 Task: Create a rule from the Recommended list, Task Added to this Project -> add SubTasks in the project AgileImpact with SubTasks Gather and Analyse Requirements , Design and Implement Solution , System Test and UAT , Release to Production / Go Live
Action: Mouse moved to (845, 297)
Screenshot: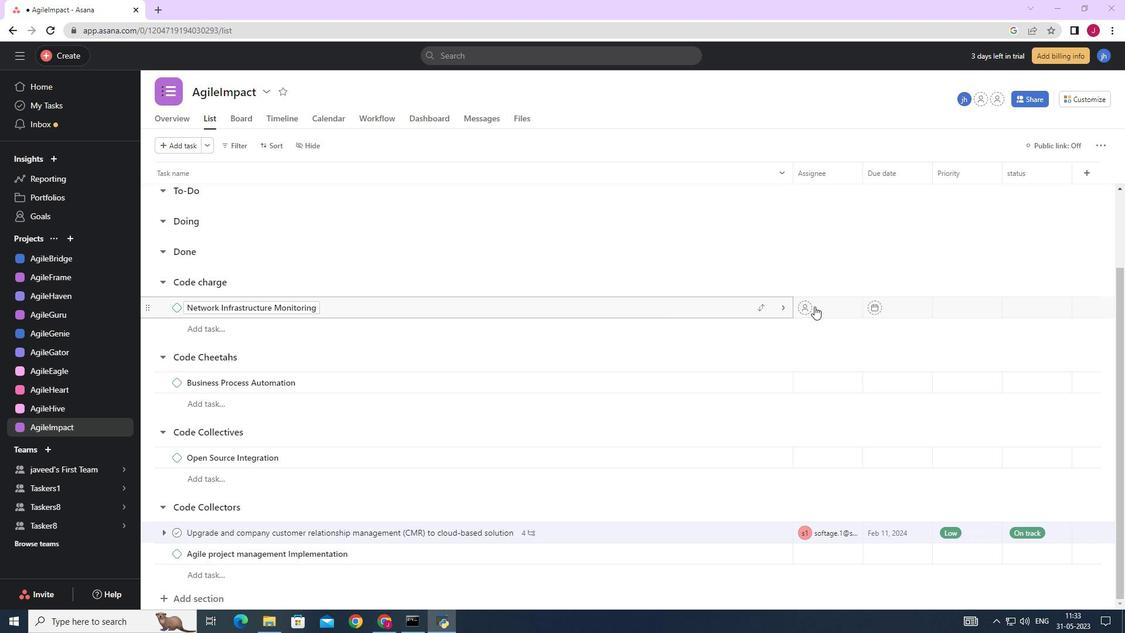 
Action: Mouse scrolled (845, 297) with delta (0, 0)
Screenshot: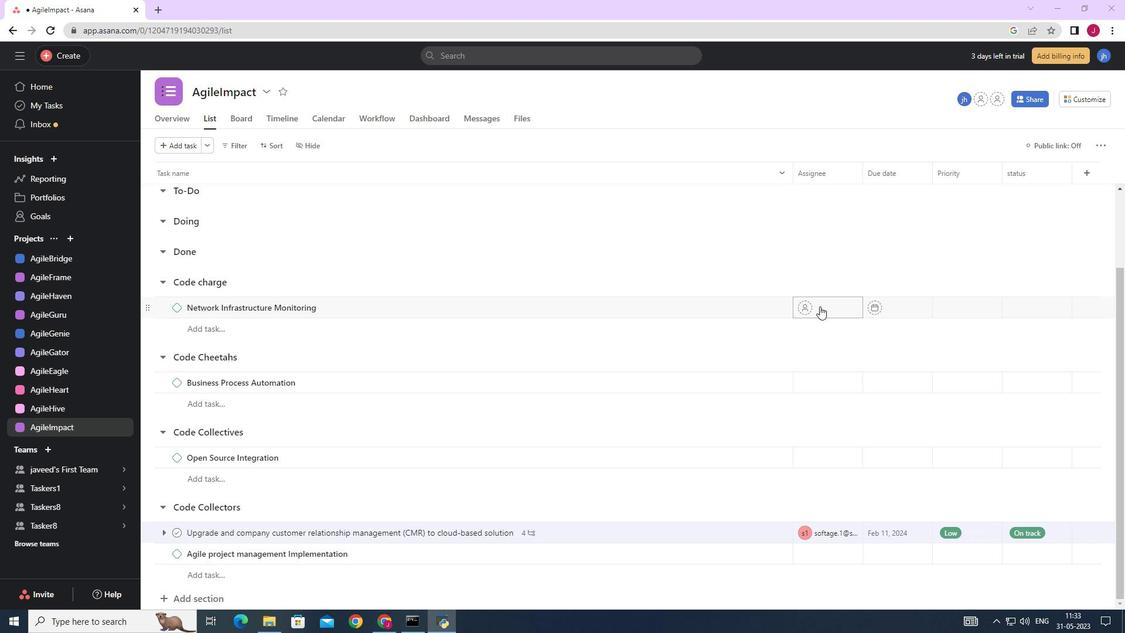
Action: Mouse scrolled (845, 297) with delta (0, 0)
Screenshot: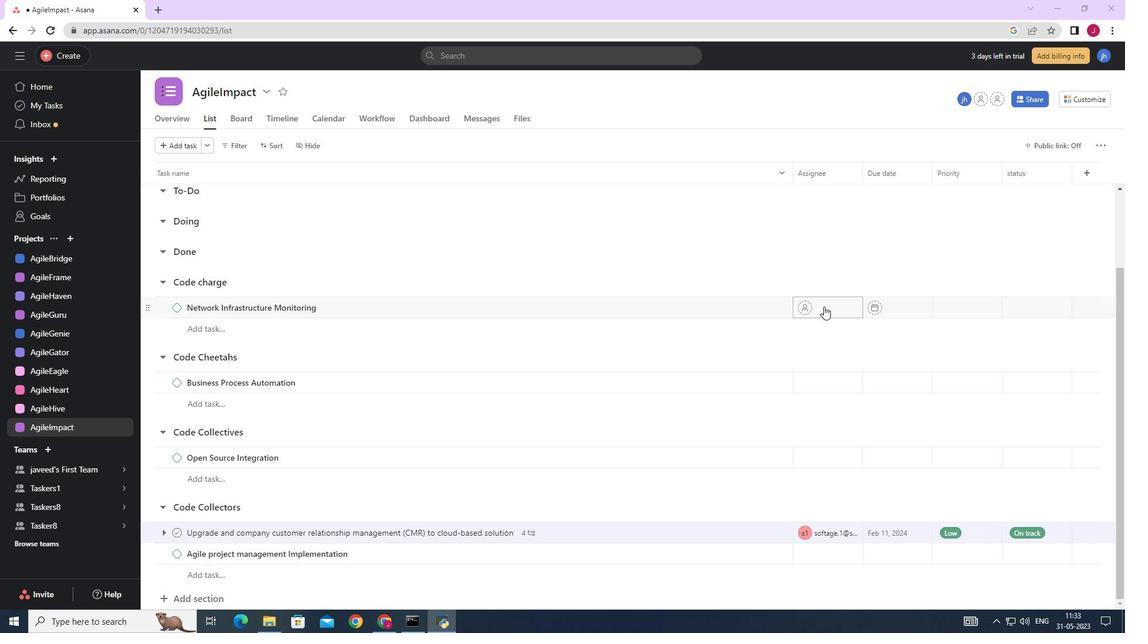 
Action: Mouse scrolled (845, 297) with delta (0, 0)
Screenshot: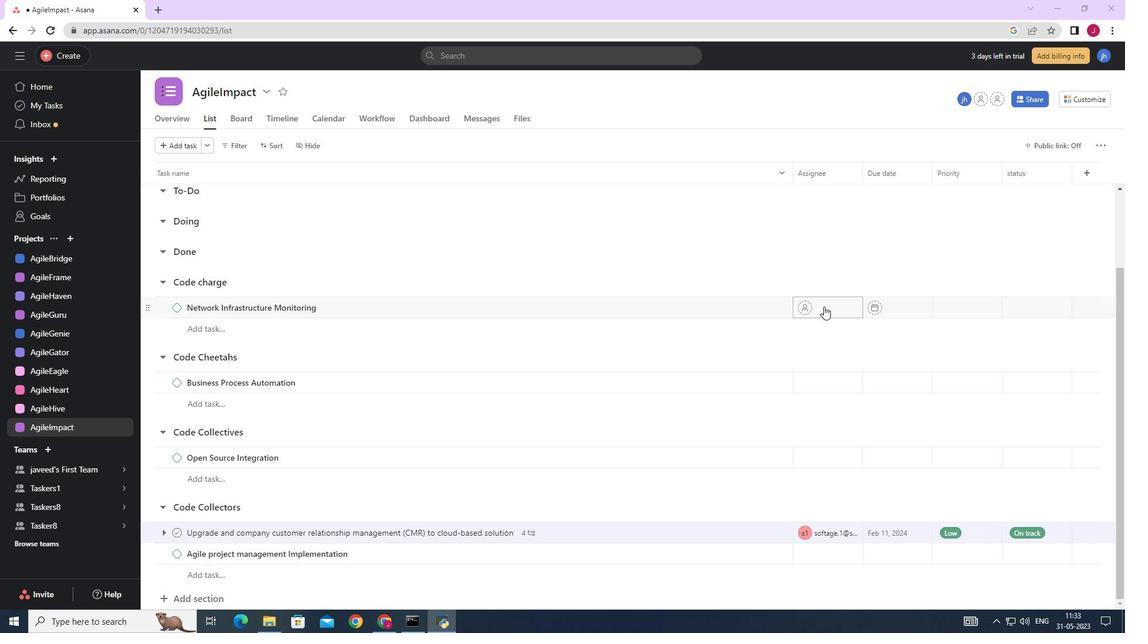 
Action: Mouse moved to (845, 294)
Screenshot: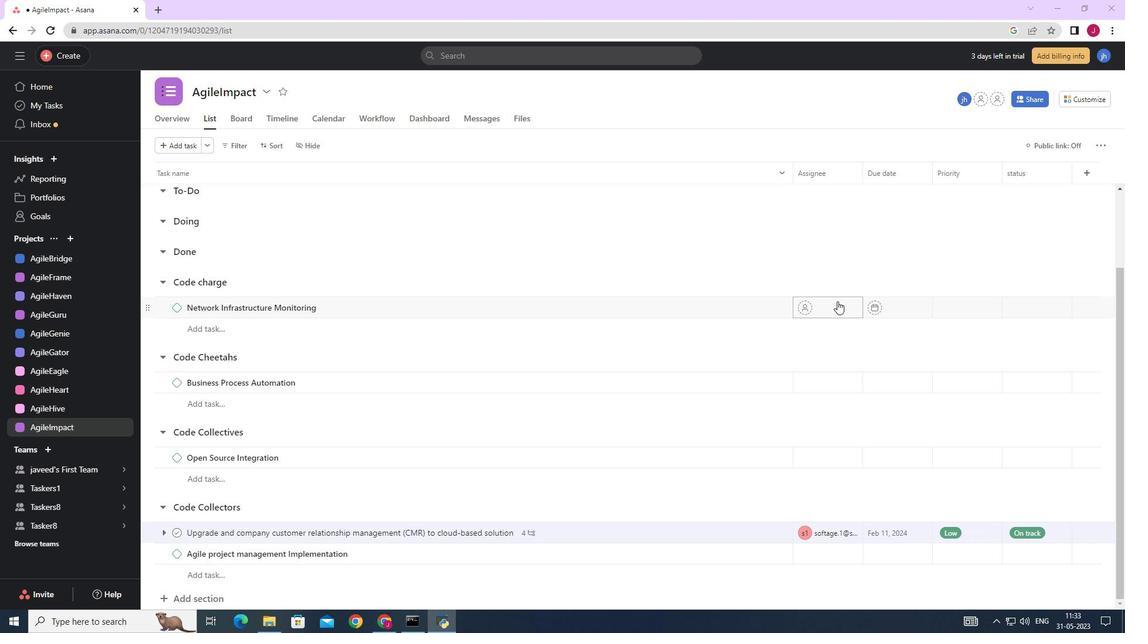 
Action: Mouse scrolled (845, 295) with delta (0, 0)
Screenshot: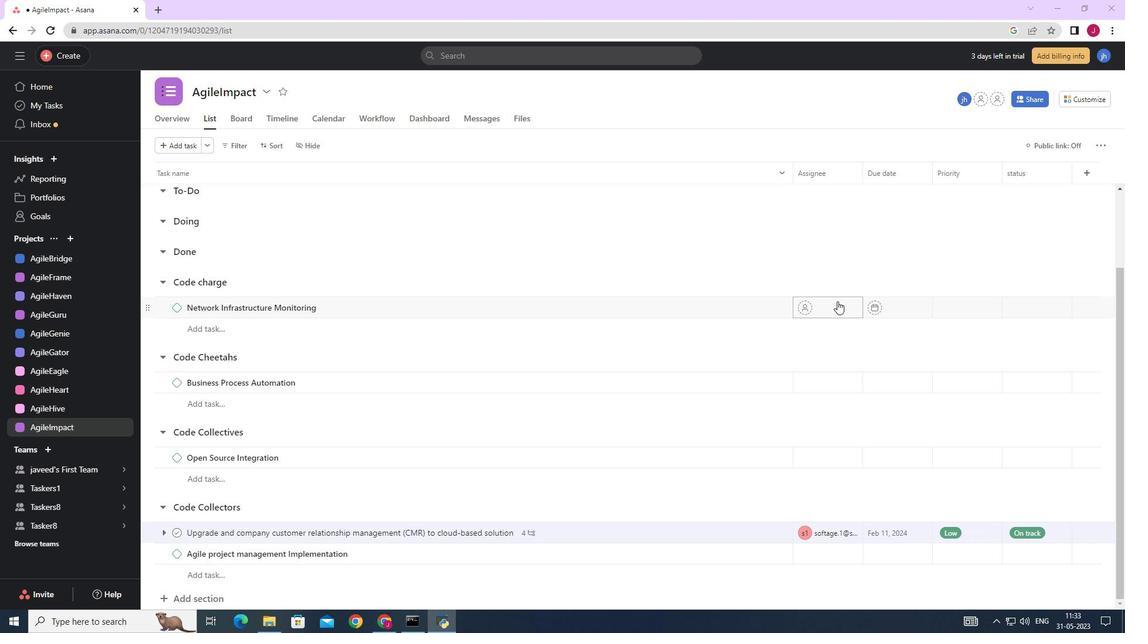 
Action: Mouse moved to (1094, 93)
Screenshot: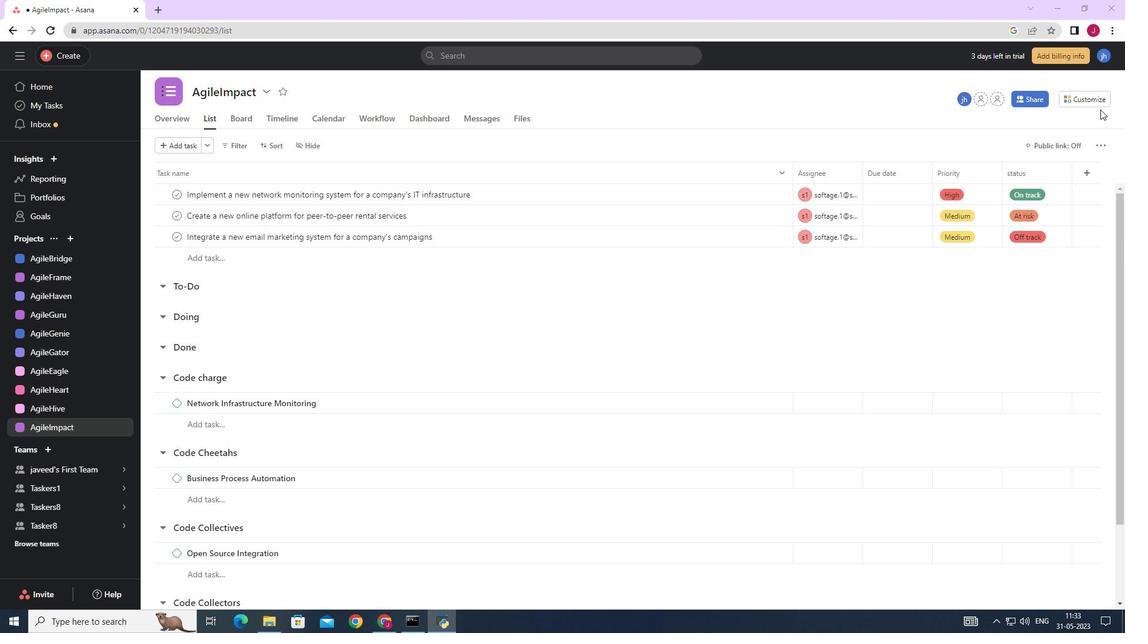 
Action: Mouse pressed left at (1094, 93)
Screenshot: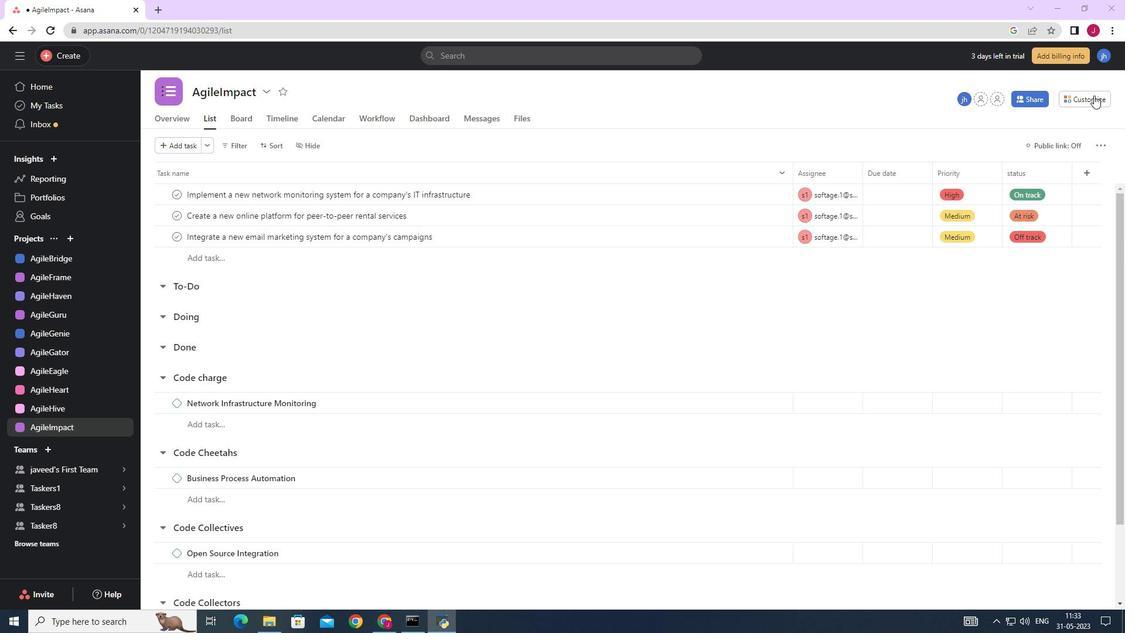 
Action: Mouse moved to (880, 249)
Screenshot: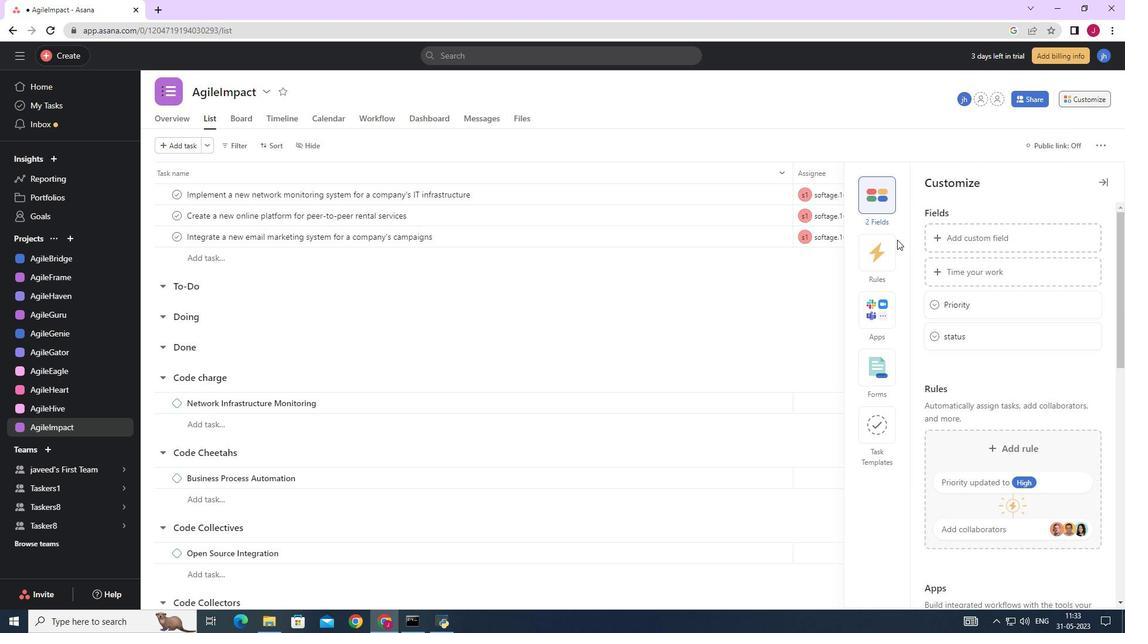 
Action: Mouse pressed left at (880, 249)
Screenshot: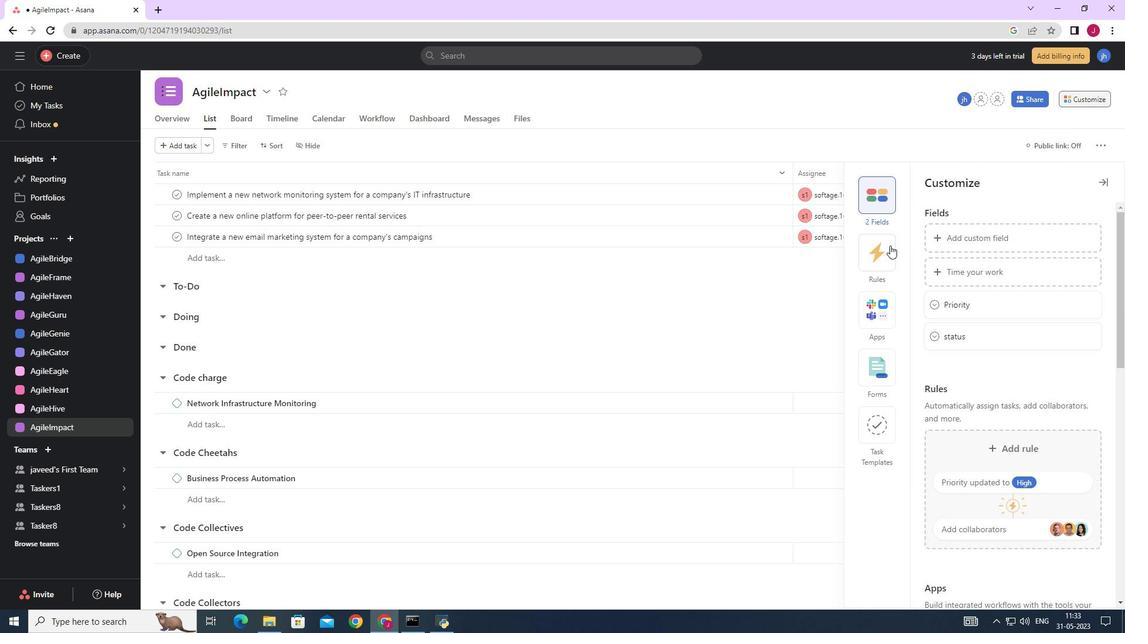 
Action: Mouse moved to (974, 268)
Screenshot: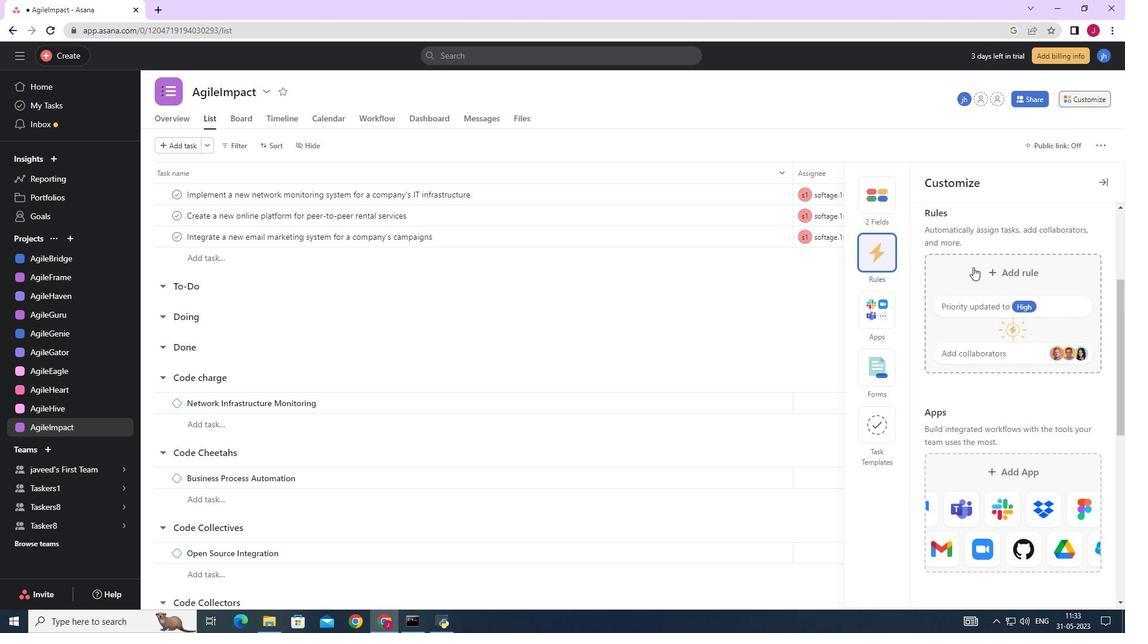 
Action: Mouse pressed left at (974, 268)
Screenshot: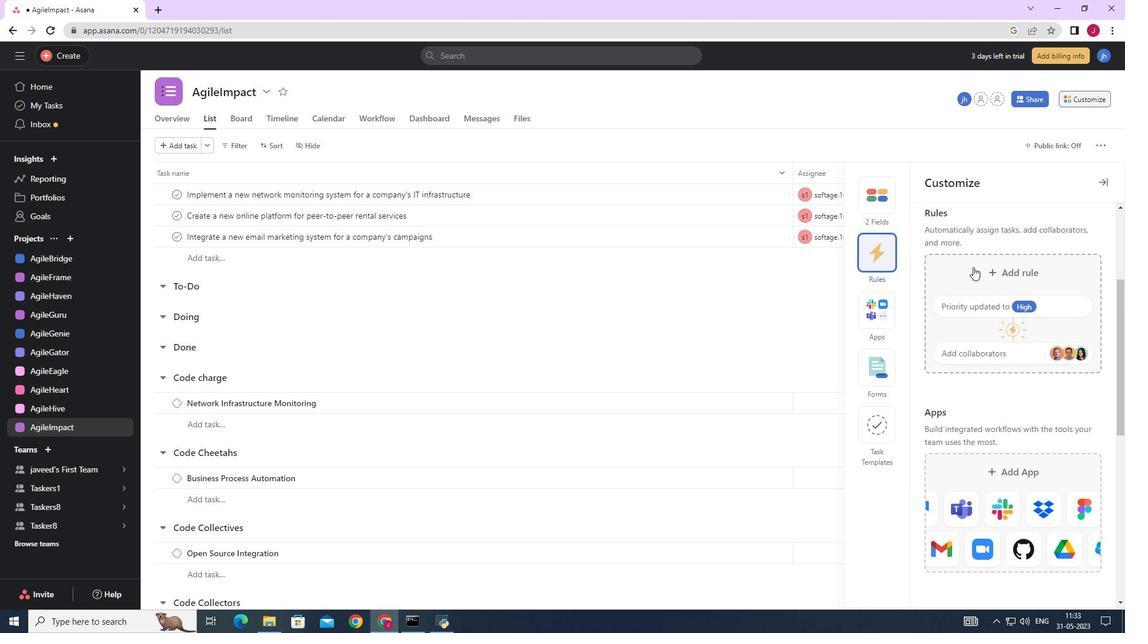 
Action: Mouse moved to (455, 177)
Screenshot: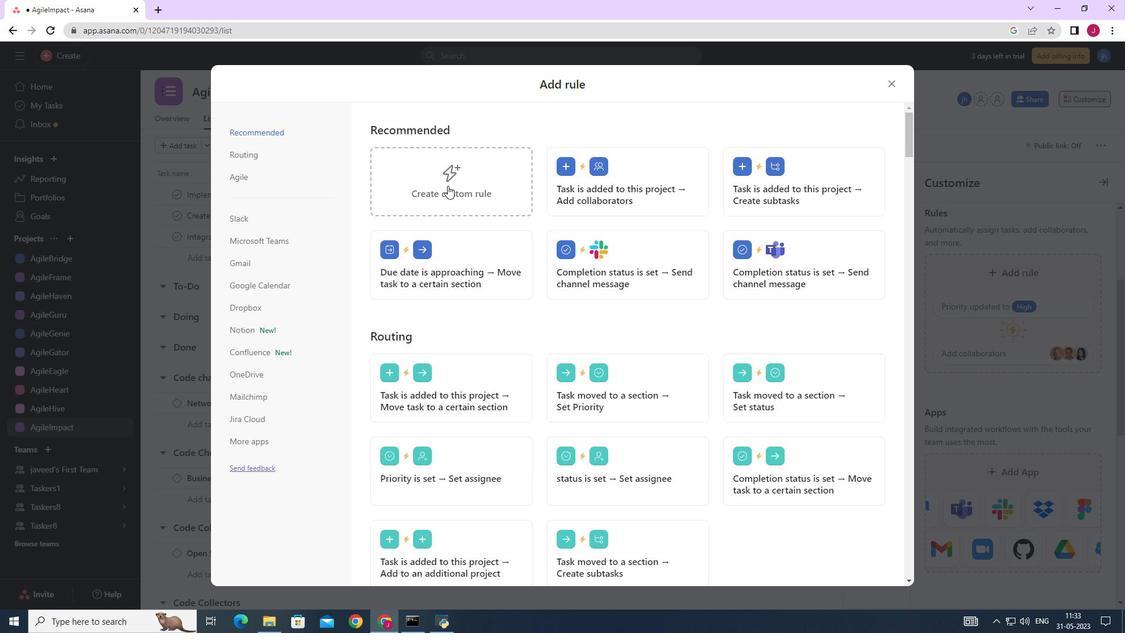 
Action: Mouse pressed left at (455, 177)
Screenshot: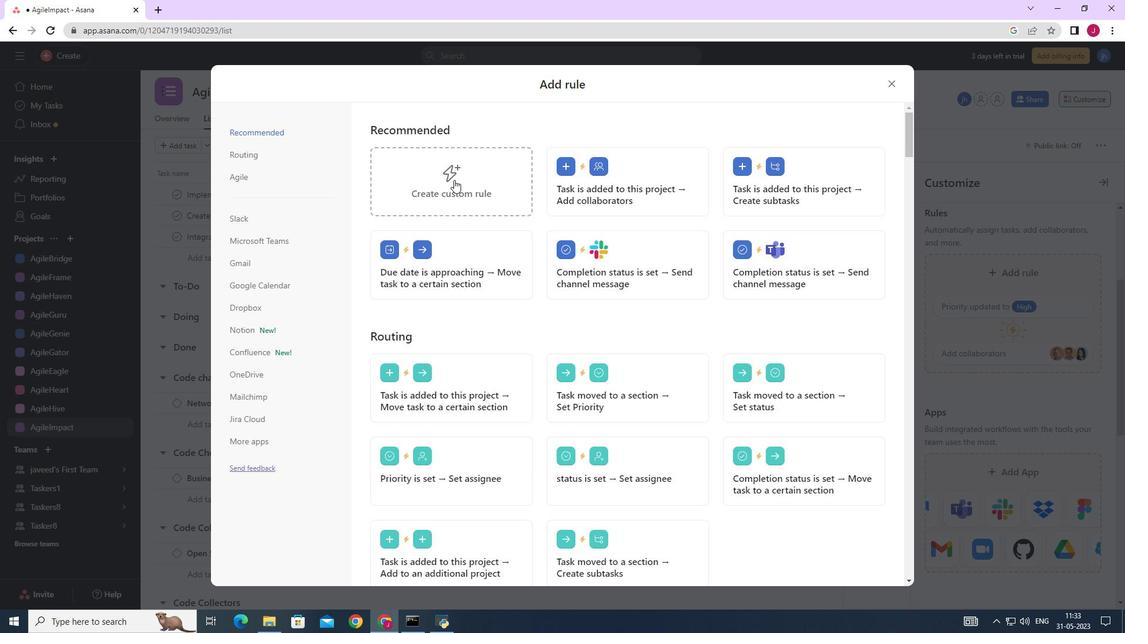 
Action: Mouse moved to (541, 297)
Screenshot: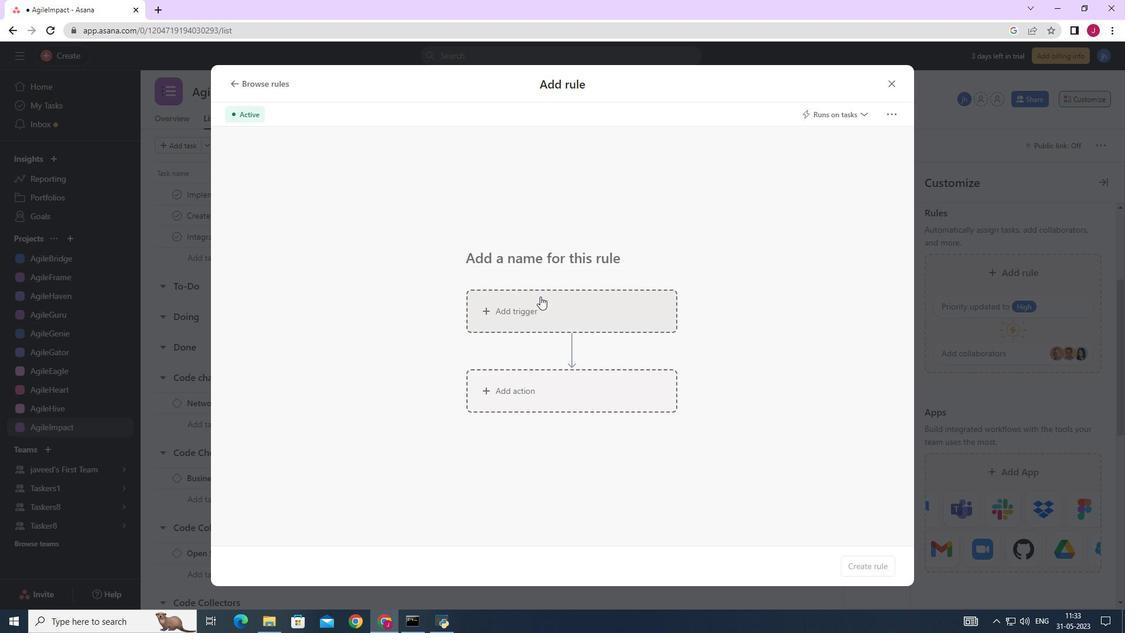
Action: Mouse pressed left at (541, 297)
Screenshot: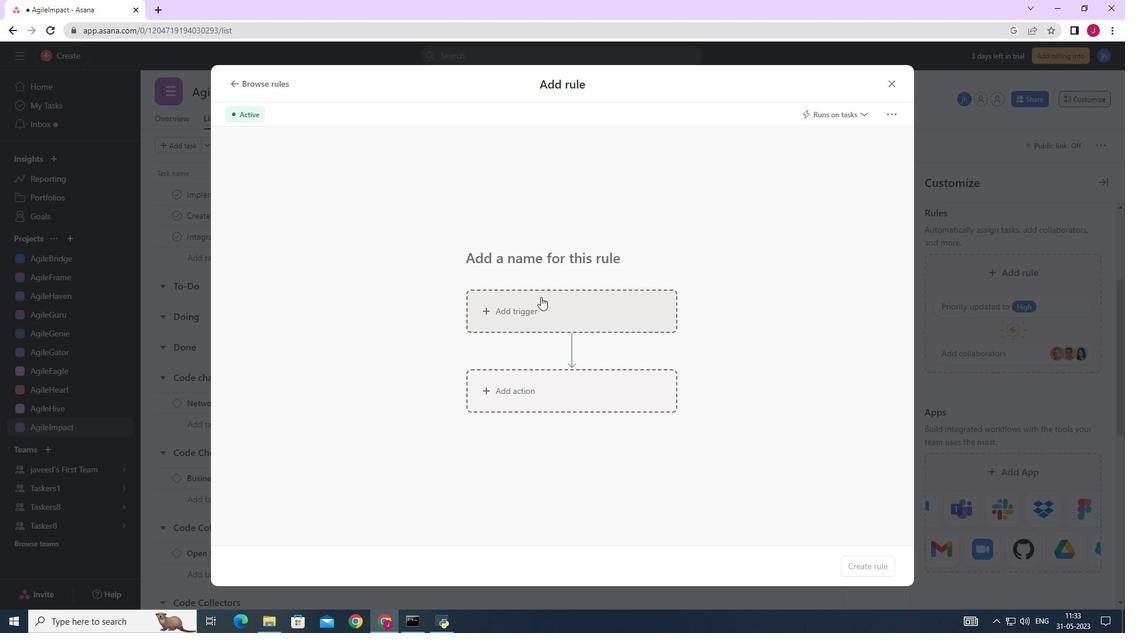 
Action: Mouse moved to (539, 373)
Screenshot: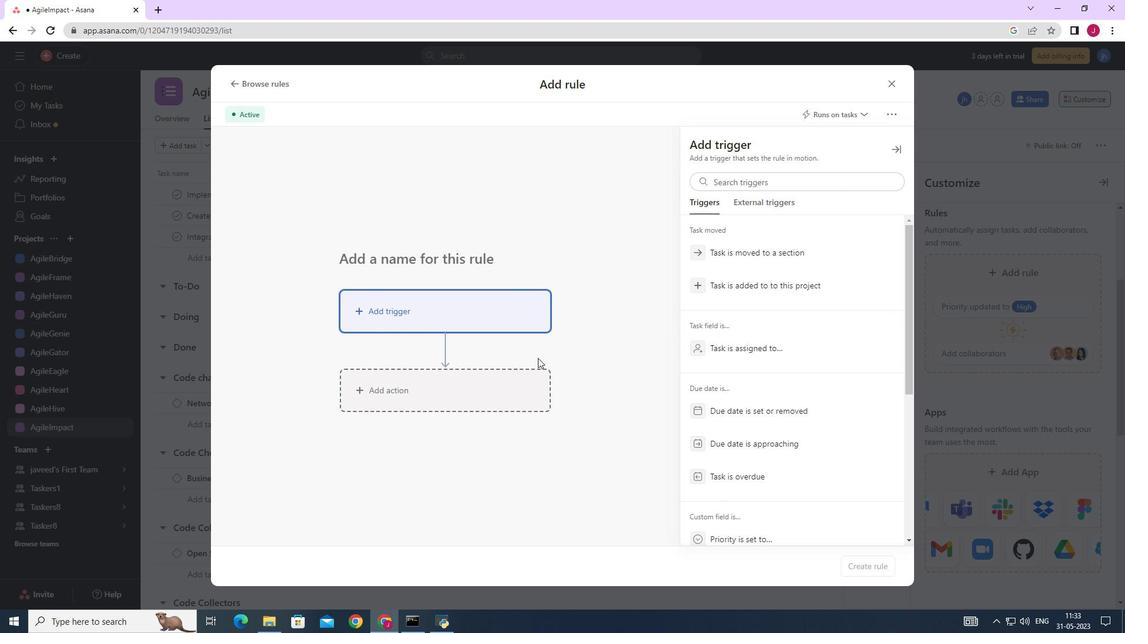 
Action: Mouse pressed left at (539, 373)
Screenshot: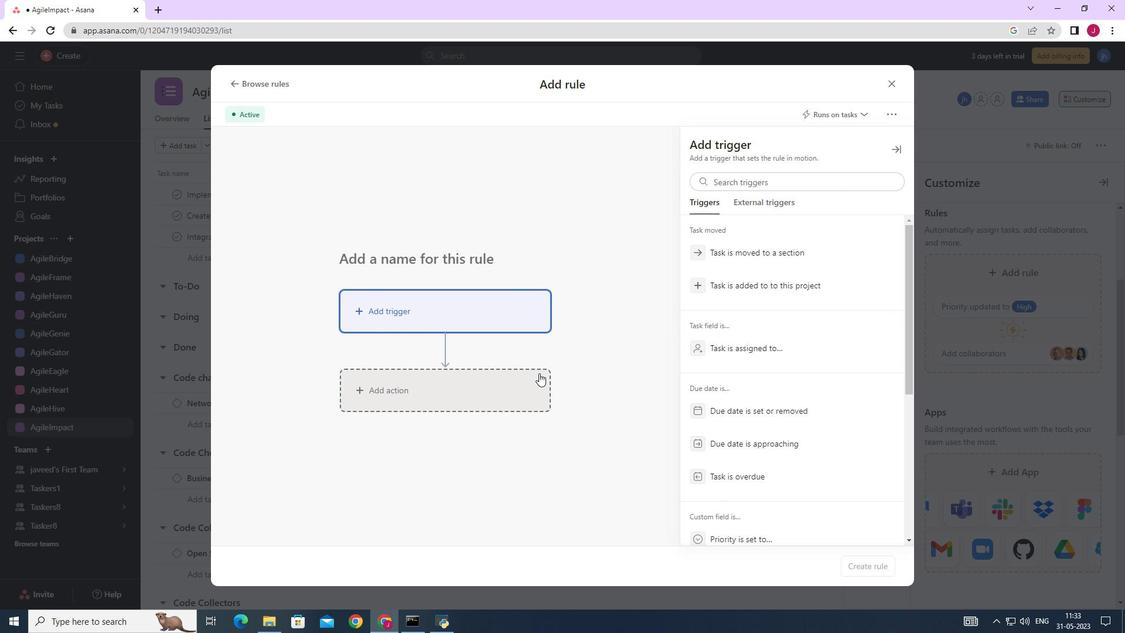 
Action: Mouse moved to (731, 338)
Screenshot: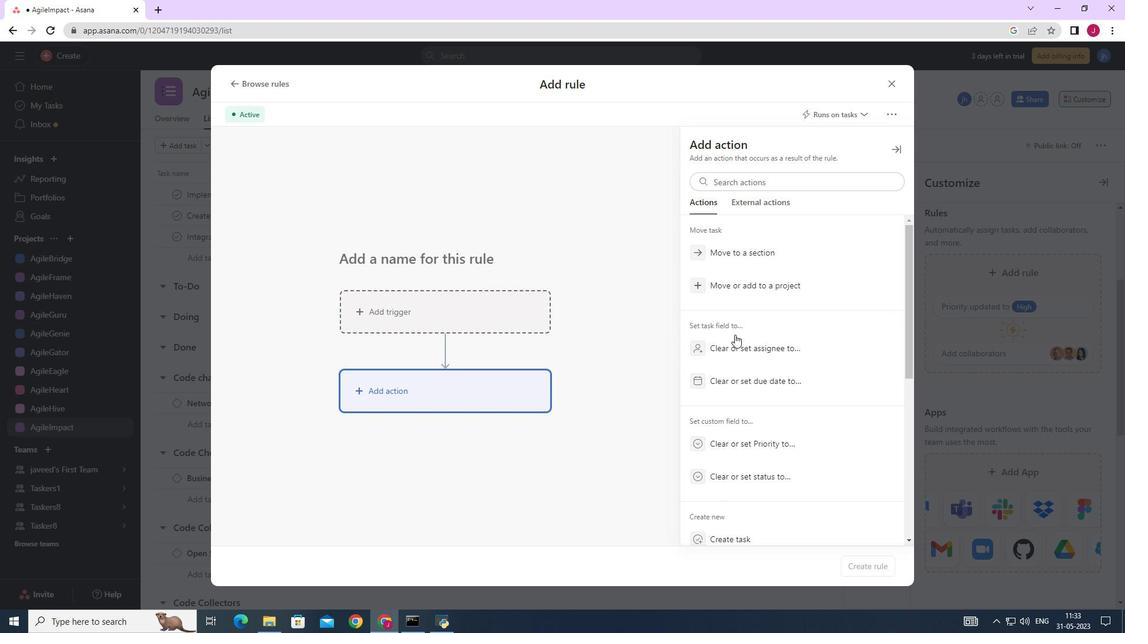 
Action: Mouse scrolled (731, 338) with delta (0, 0)
Screenshot: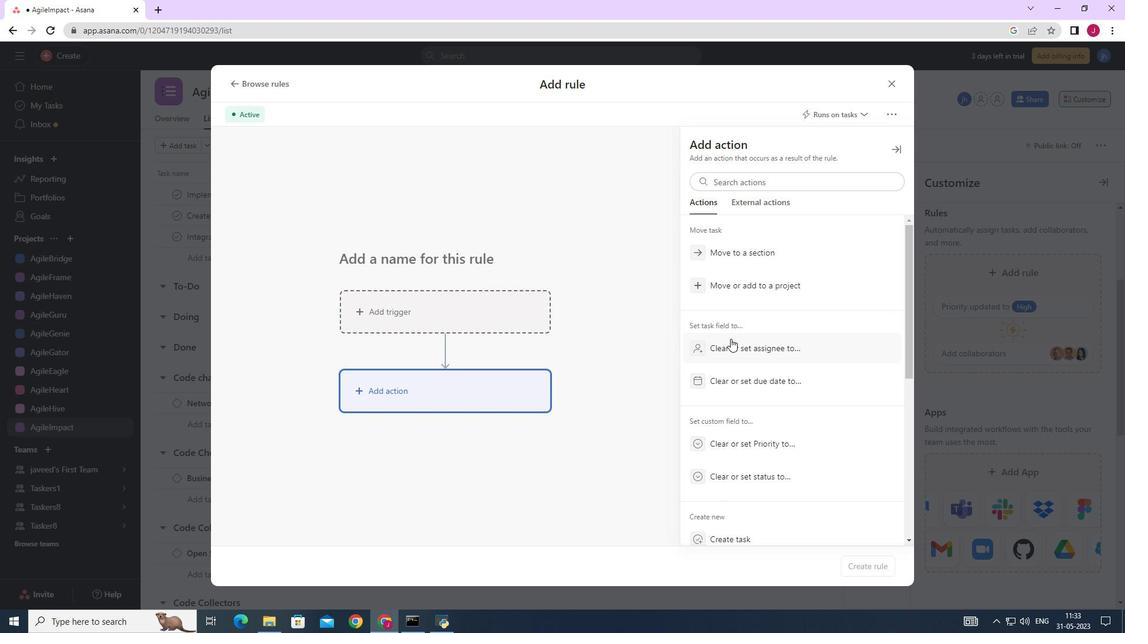 
Action: Mouse scrolled (731, 338) with delta (0, 0)
Screenshot: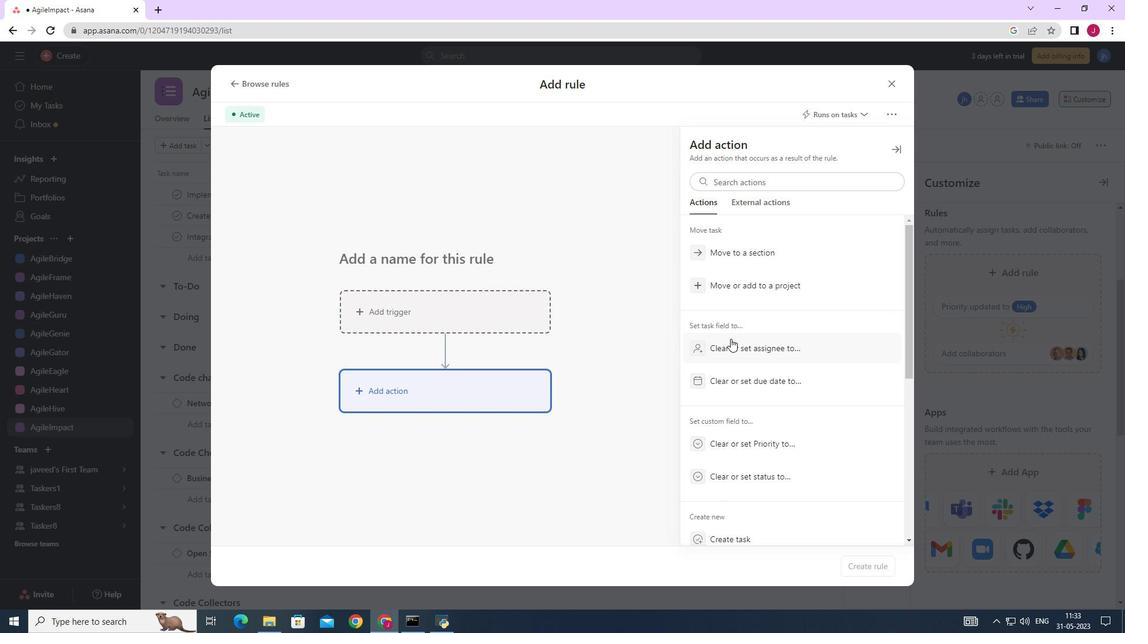 
Action: Mouse scrolled (731, 338) with delta (0, 0)
Screenshot: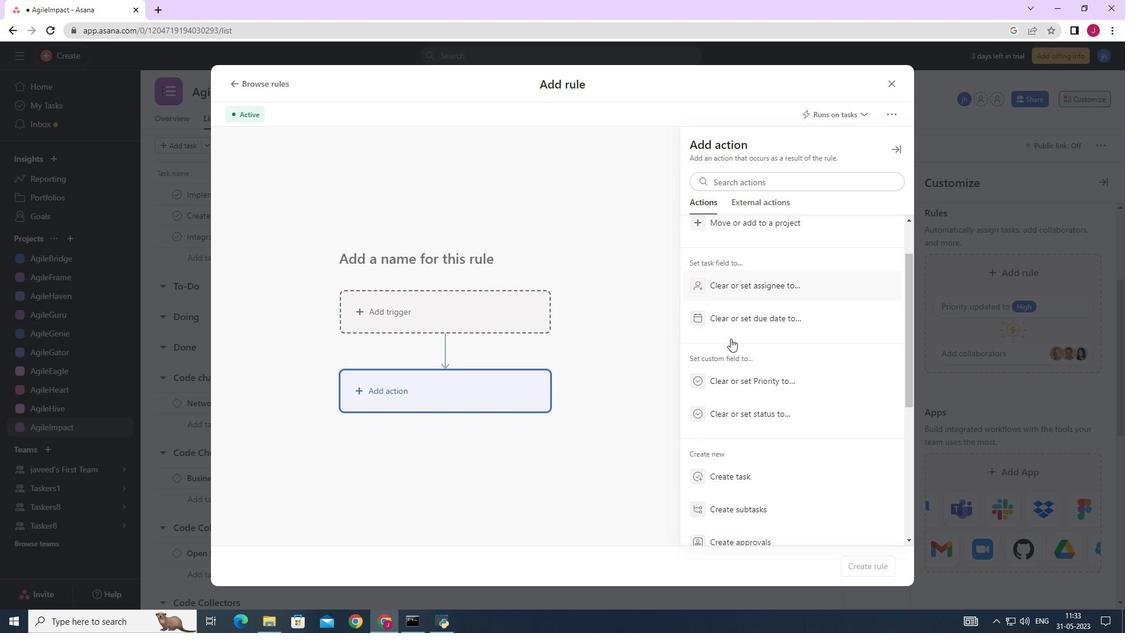 
Action: Mouse scrolled (731, 338) with delta (0, 0)
Screenshot: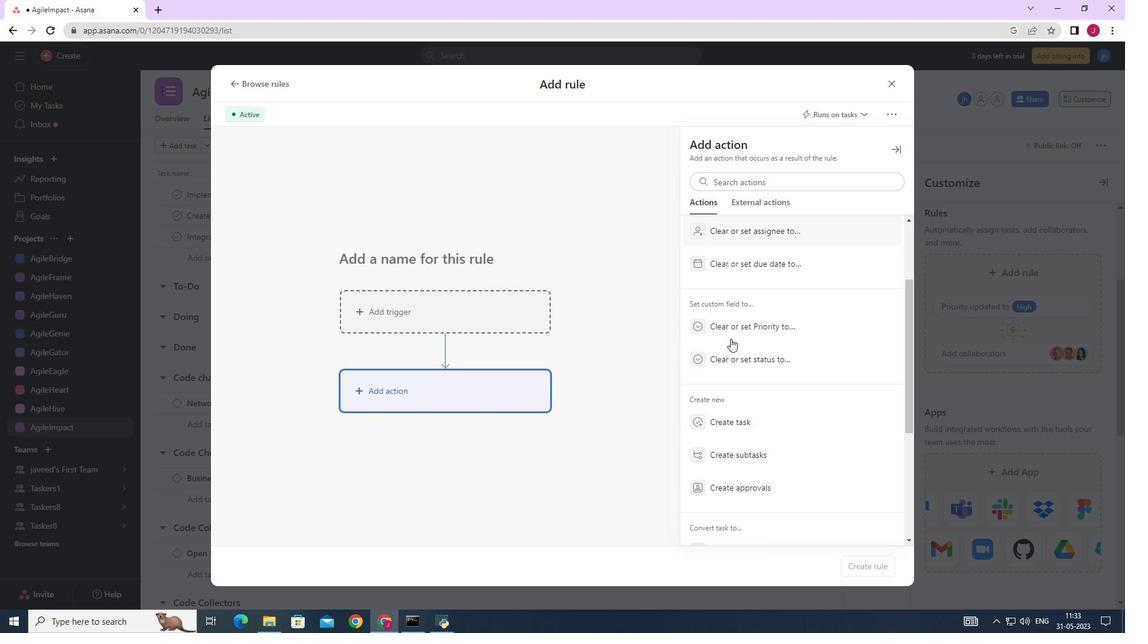 
Action: Mouse scrolled (731, 338) with delta (0, 0)
Screenshot: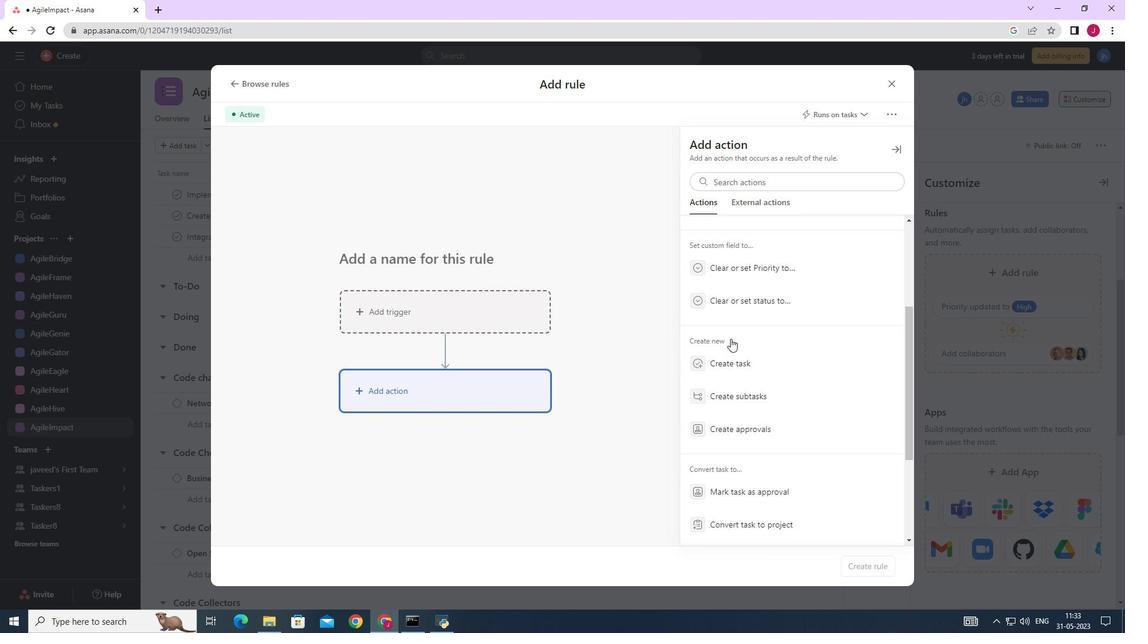 
Action: Mouse moved to (747, 275)
Screenshot: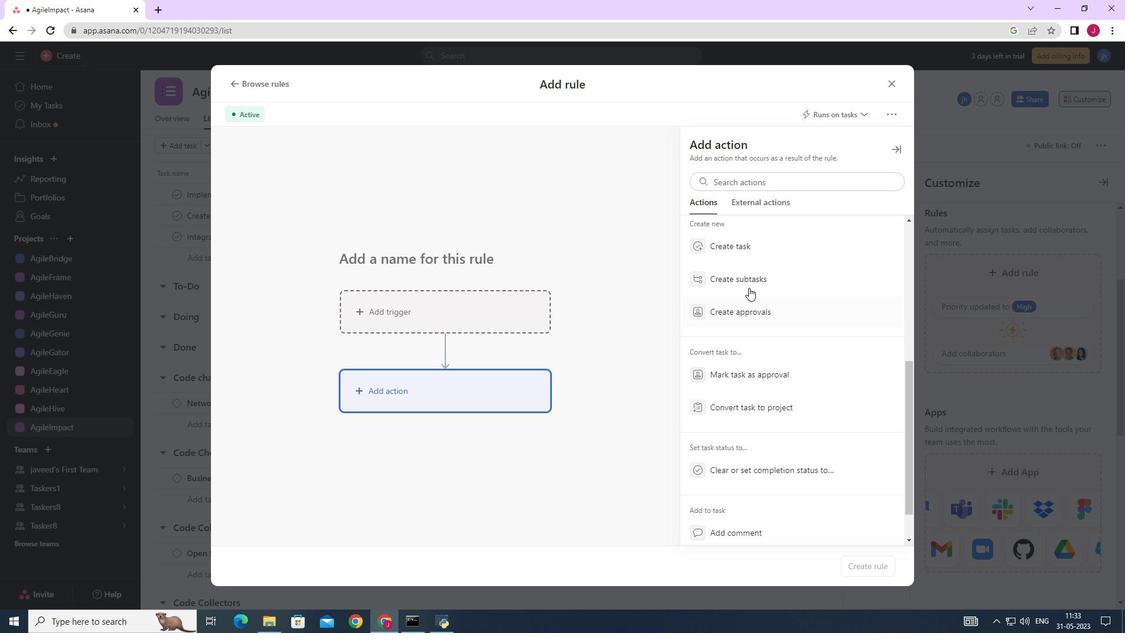 
Action: Mouse pressed left at (747, 275)
Screenshot: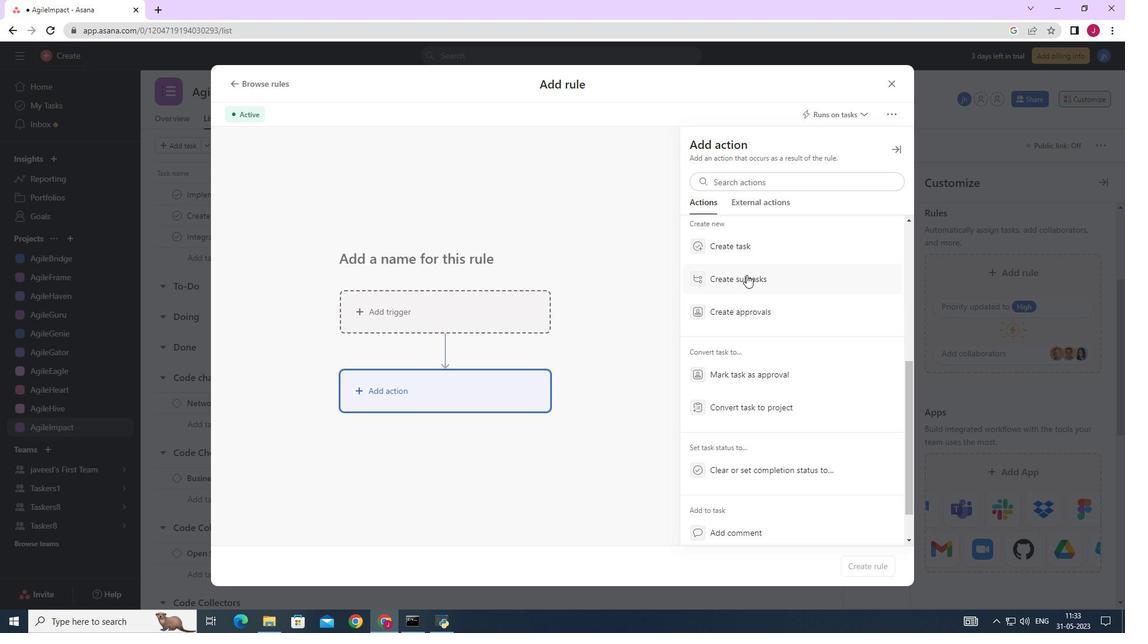 
Action: Mouse moved to (704, 189)
Screenshot: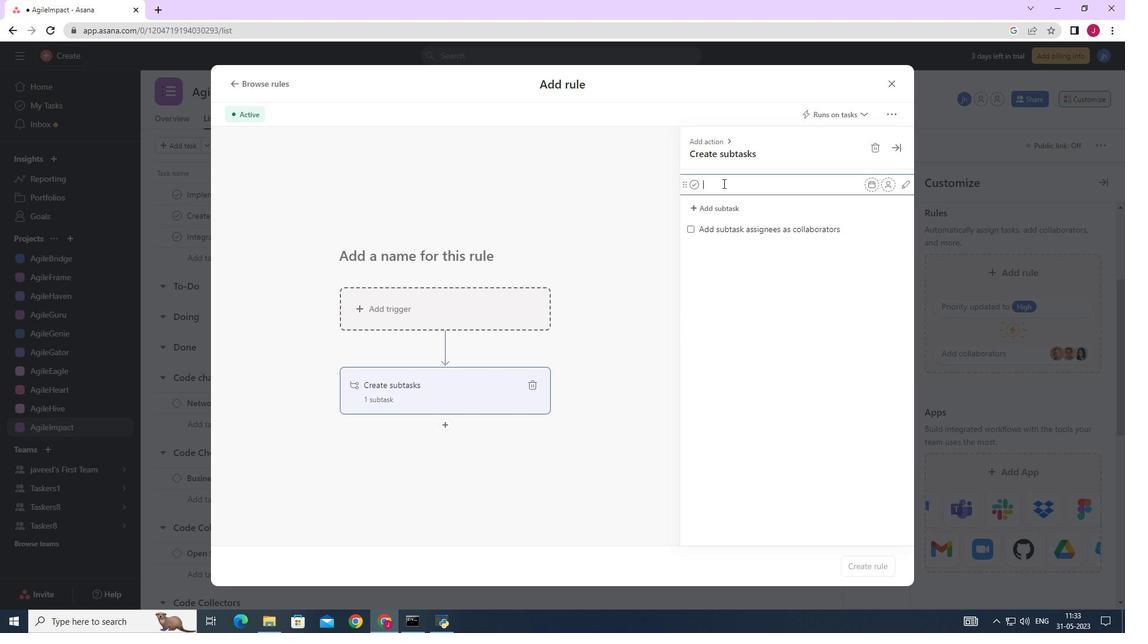 
Action: Key pressed <Key.caps_lock>G<Key.caps_lock>ather<Key.space>and<Key.space><Key.caps_lock>A<Key.caps_lock>nalyse<Key.space><Key.caps_lock>R<Key.caps_lock>equirements<Key.enter><Key.caps_lock>D<Key.caps_lock>esign<Key.space><Key.caps_lock><Key.caps_lock>and<Key.space><Key.caps_lock>I<Key.caps_lock>mplementation<Key.space>solution<Key.enter><Key.caps_lock>S<Key.caps_lock>ystem<Key.space><Key.caps_lock>T<Key.caps_lock>est<Key.space>and<Key.space><Key.caps_lock>UAT<Key.enter><Key.caps_lock>r<Key.caps_lock>ELEASE<Key.space><Key.backspace><Key.backspace><Key.backspace><Key.backspace><Key.backspace><Key.backspace><Key.backspace><Key.backspace><Key.backspace><Key.backspace><Key.backspace>R<Key.caps_lock>elease<Key.space>to<Key.space>production<Key.space>/<Key.space>g<Key.backspace><Key.caps_lock>G<Key.caps_lock>o<Key.space><Key.caps_lock>L<Key.caps_lock>ive<Key.space><Key.enter>
Screenshot: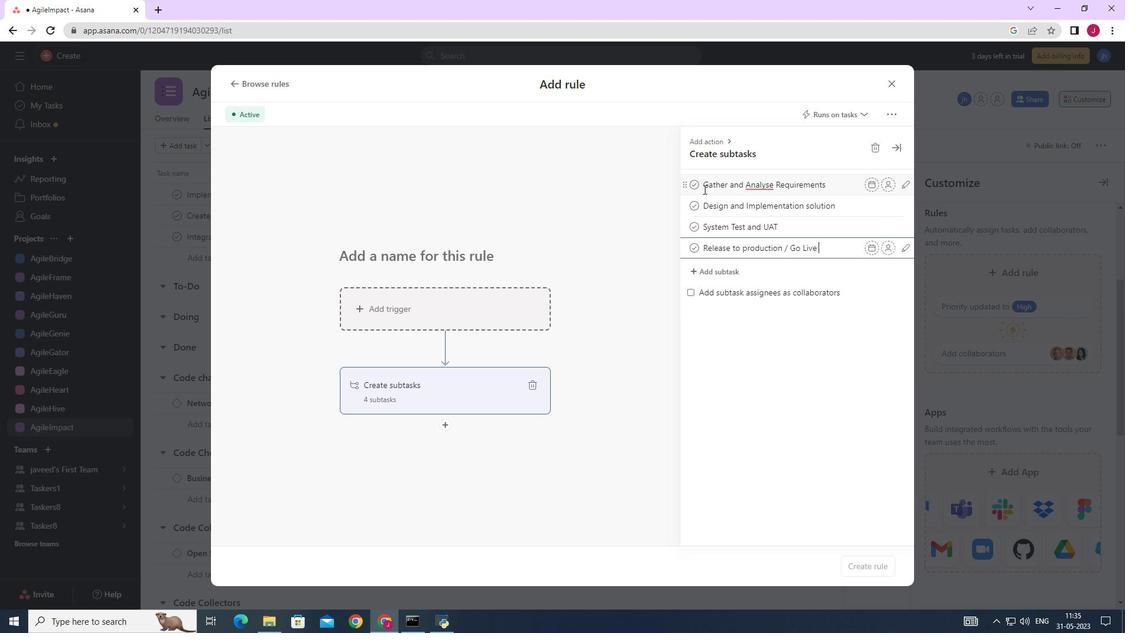 
Action: Mouse moved to (811, 103)
Screenshot: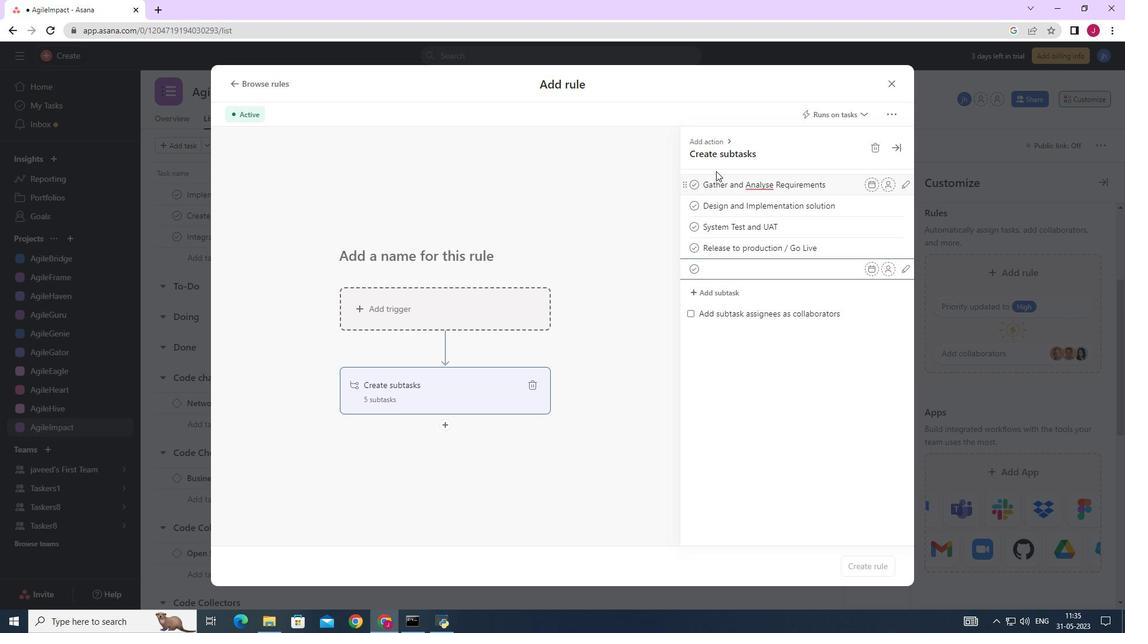 
